 Task: Insert the diagram relationship with color pink.
Action: Mouse moved to (145, 77)
Screenshot: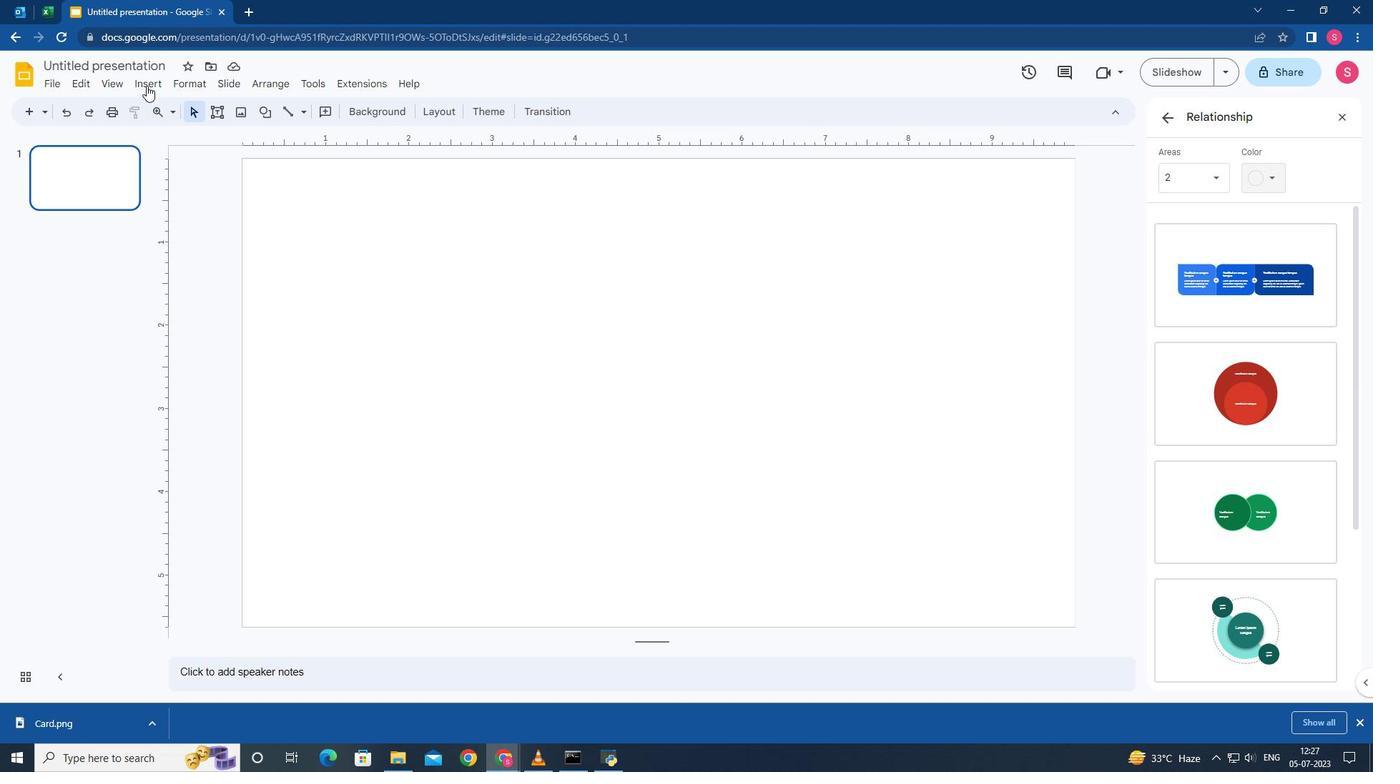 
Action: Mouse pressed left at (145, 77)
Screenshot: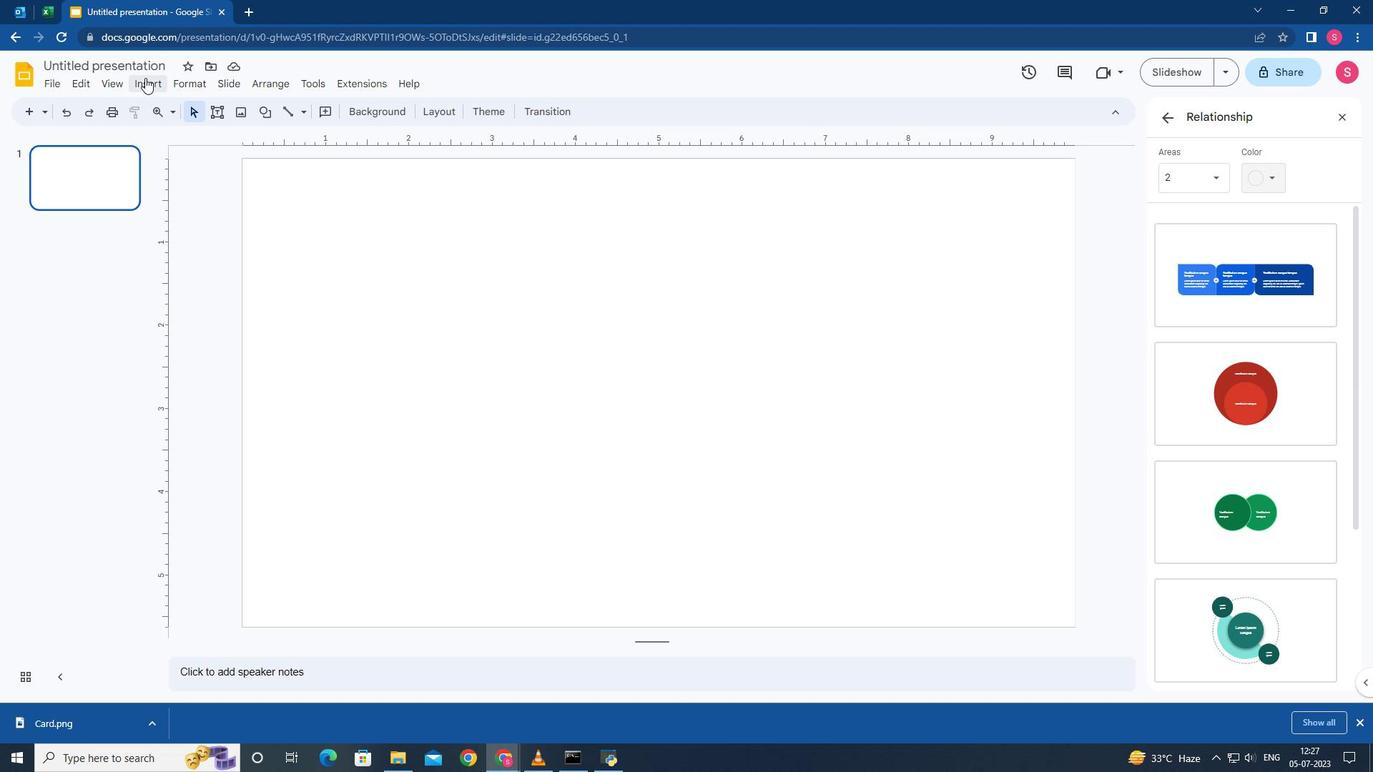 
Action: Mouse moved to (208, 266)
Screenshot: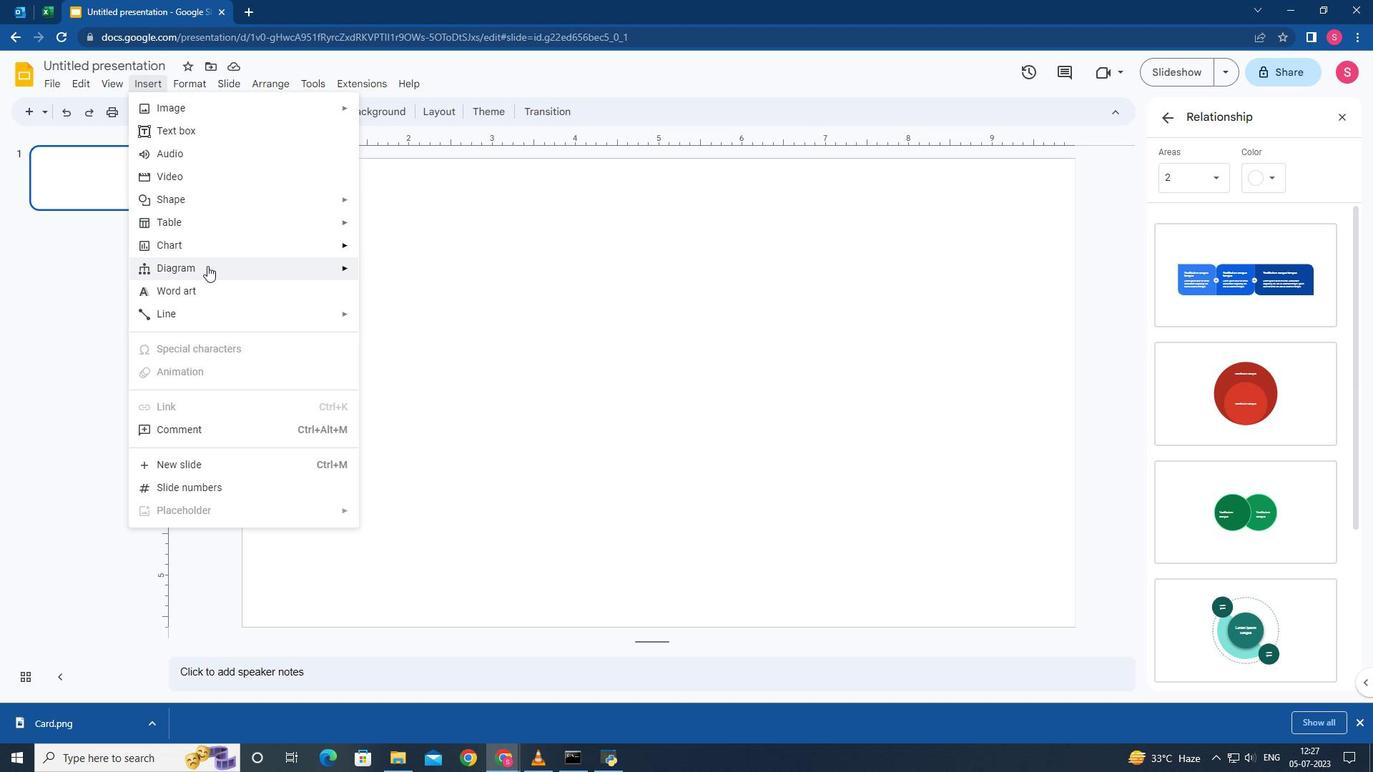 
Action: Mouse pressed left at (208, 266)
Screenshot: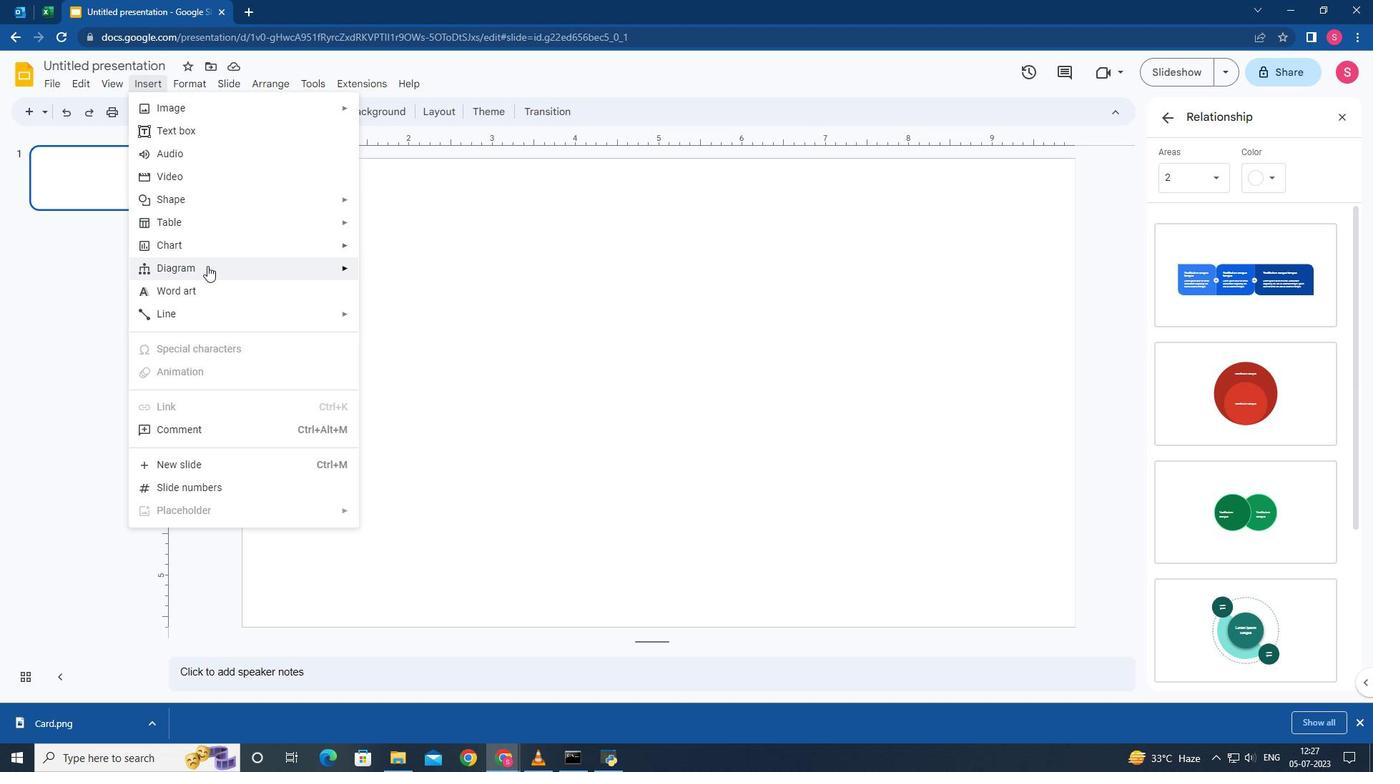 
Action: Mouse moved to (411, 366)
Screenshot: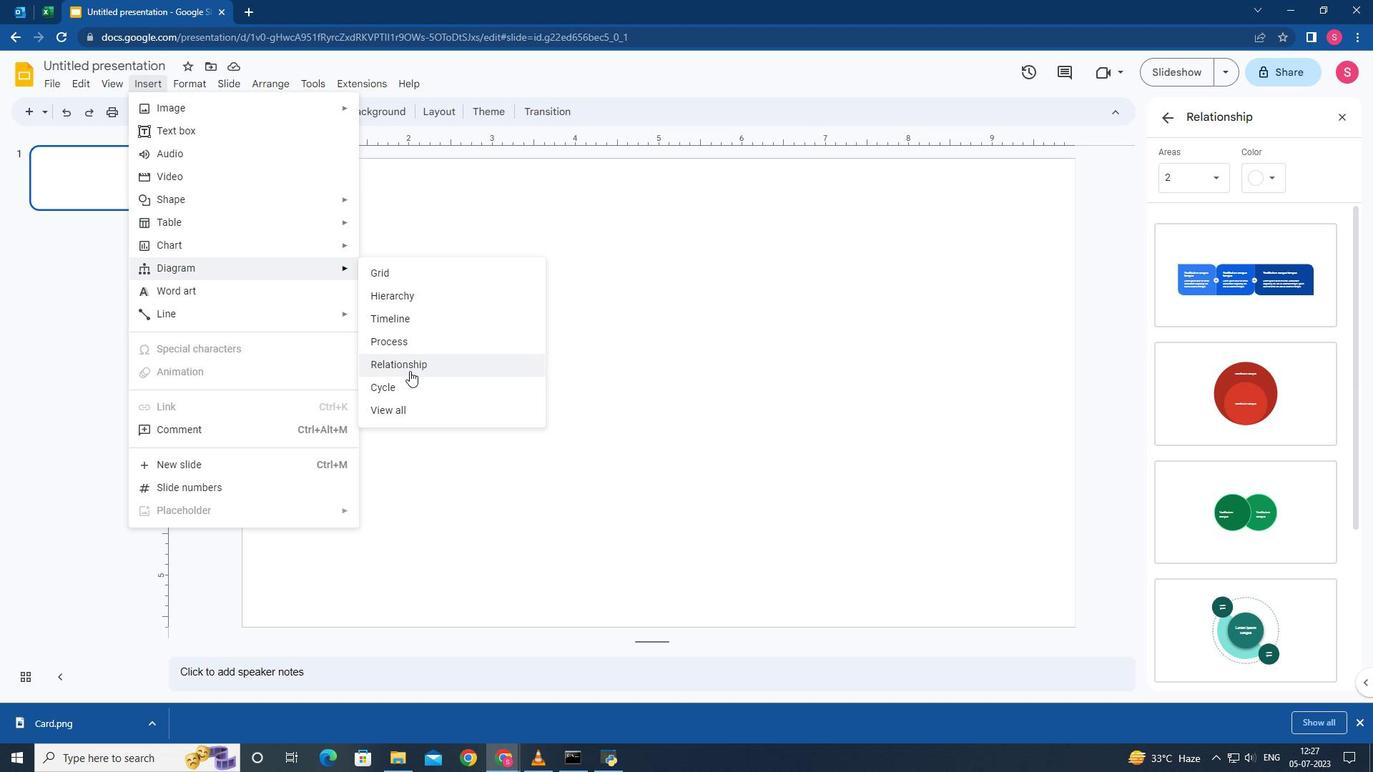 
Action: Mouse pressed left at (411, 366)
Screenshot: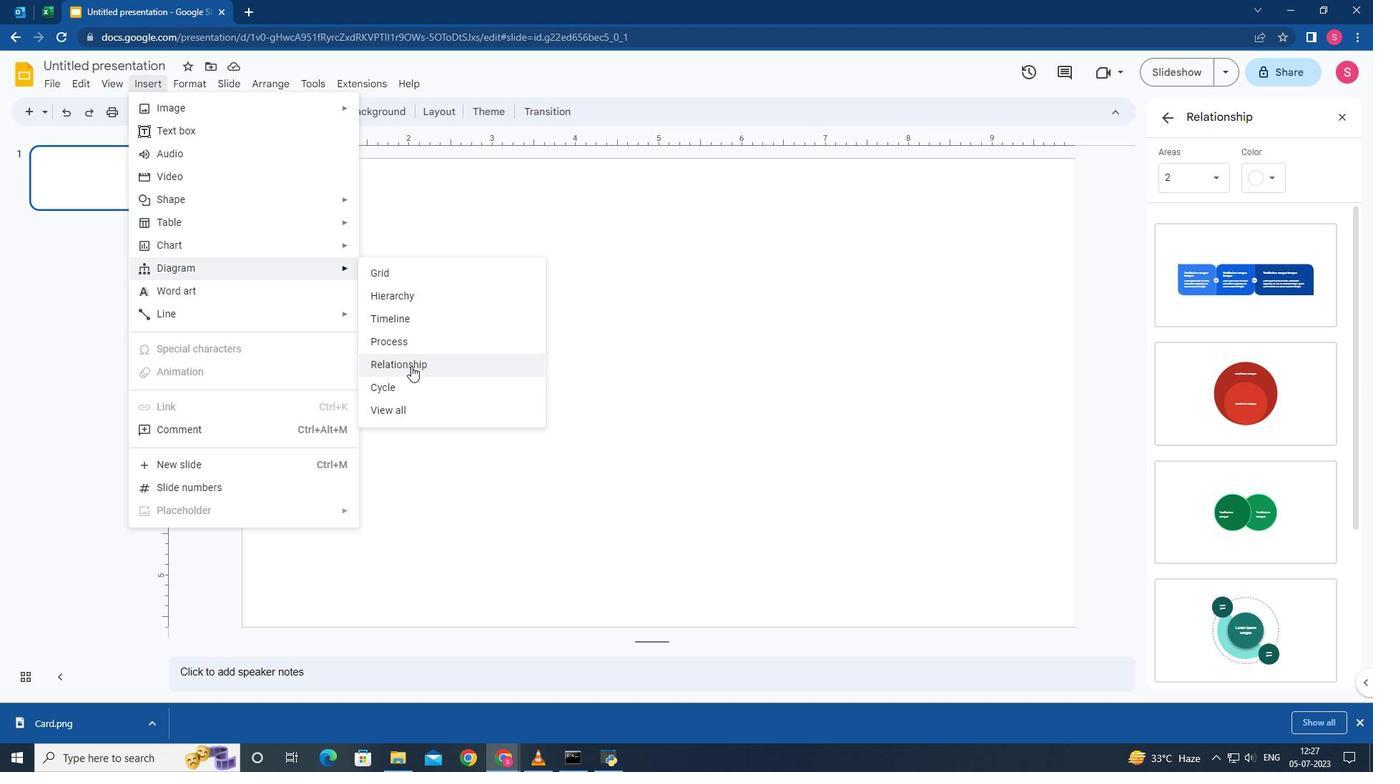 
Action: Mouse moved to (1268, 174)
Screenshot: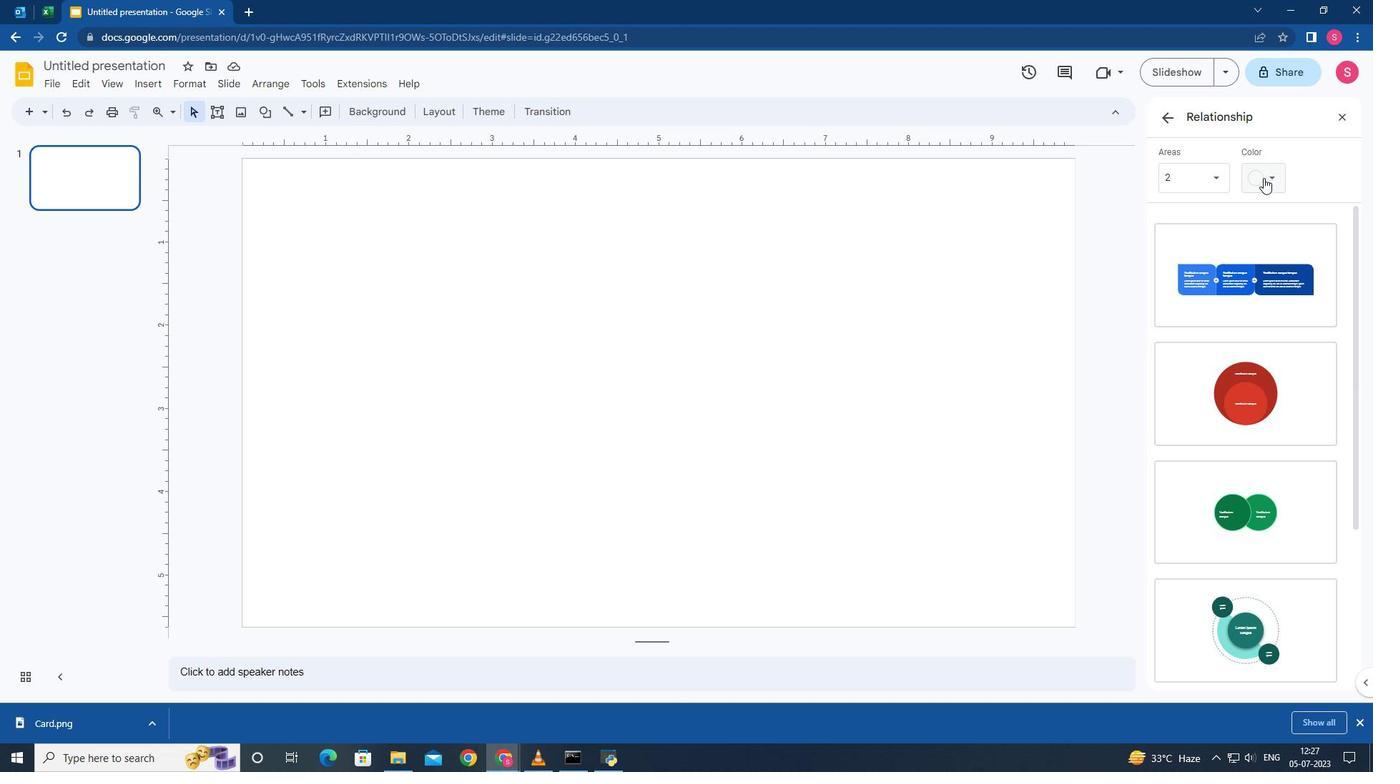 
Action: Mouse pressed left at (1268, 174)
Screenshot: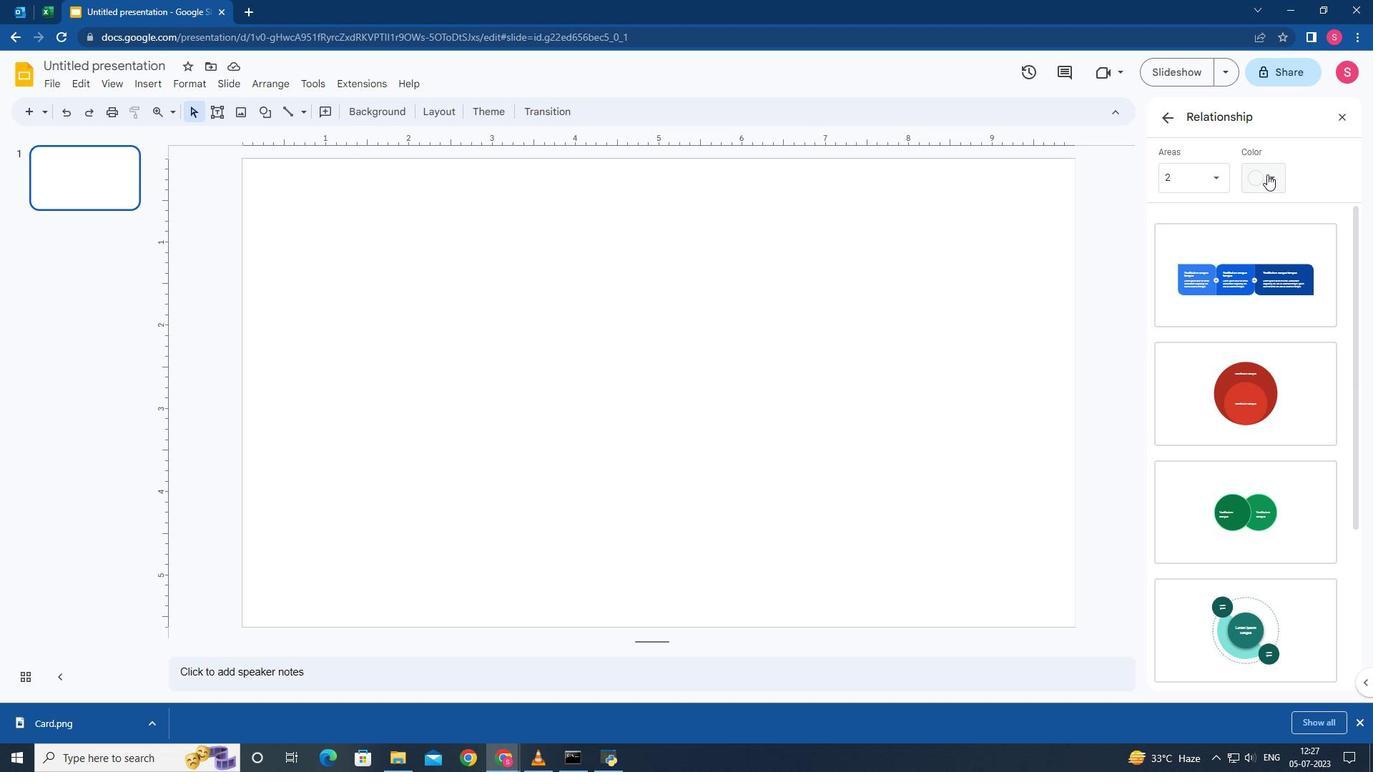 
Action: Mouse moved to (1335, 232)
Screenshot: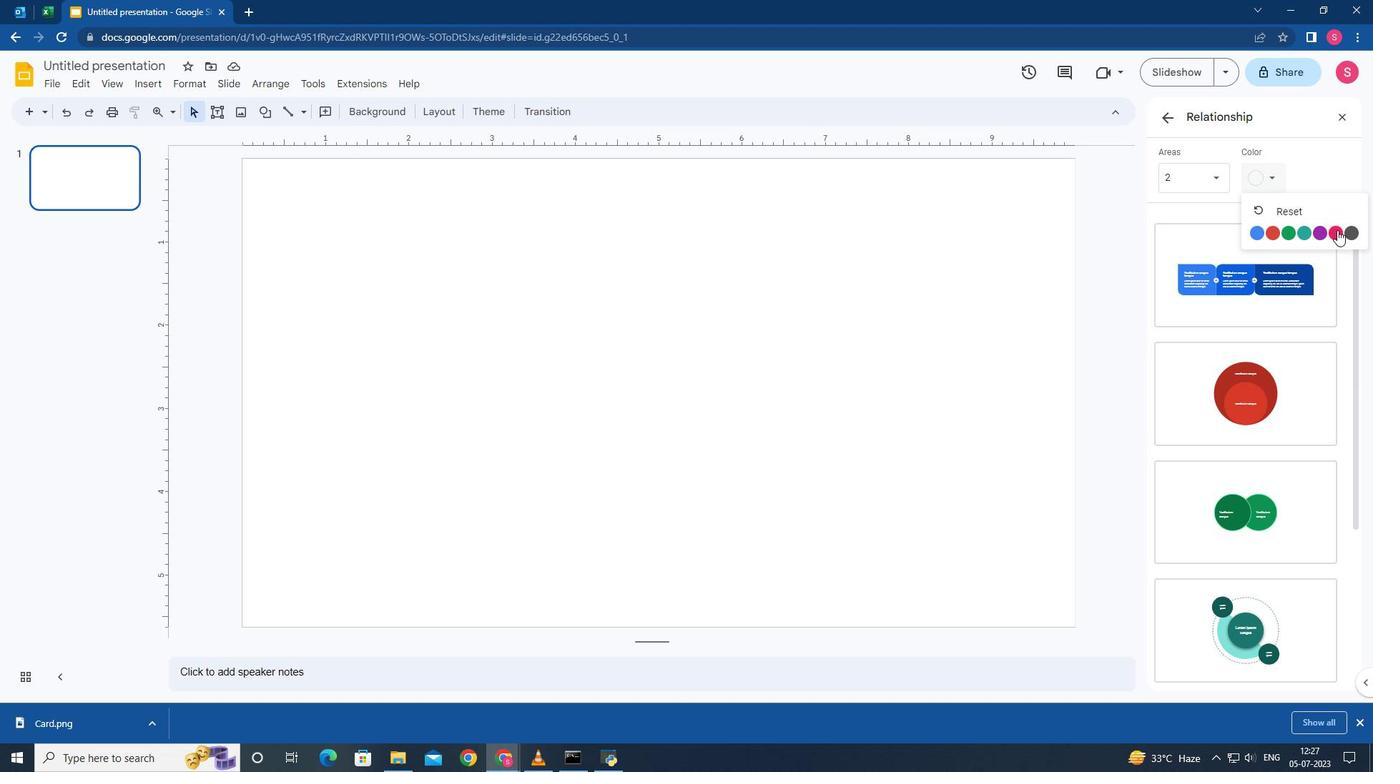 
Action: Mouse pressed left at (1335, 232)
Screenshot: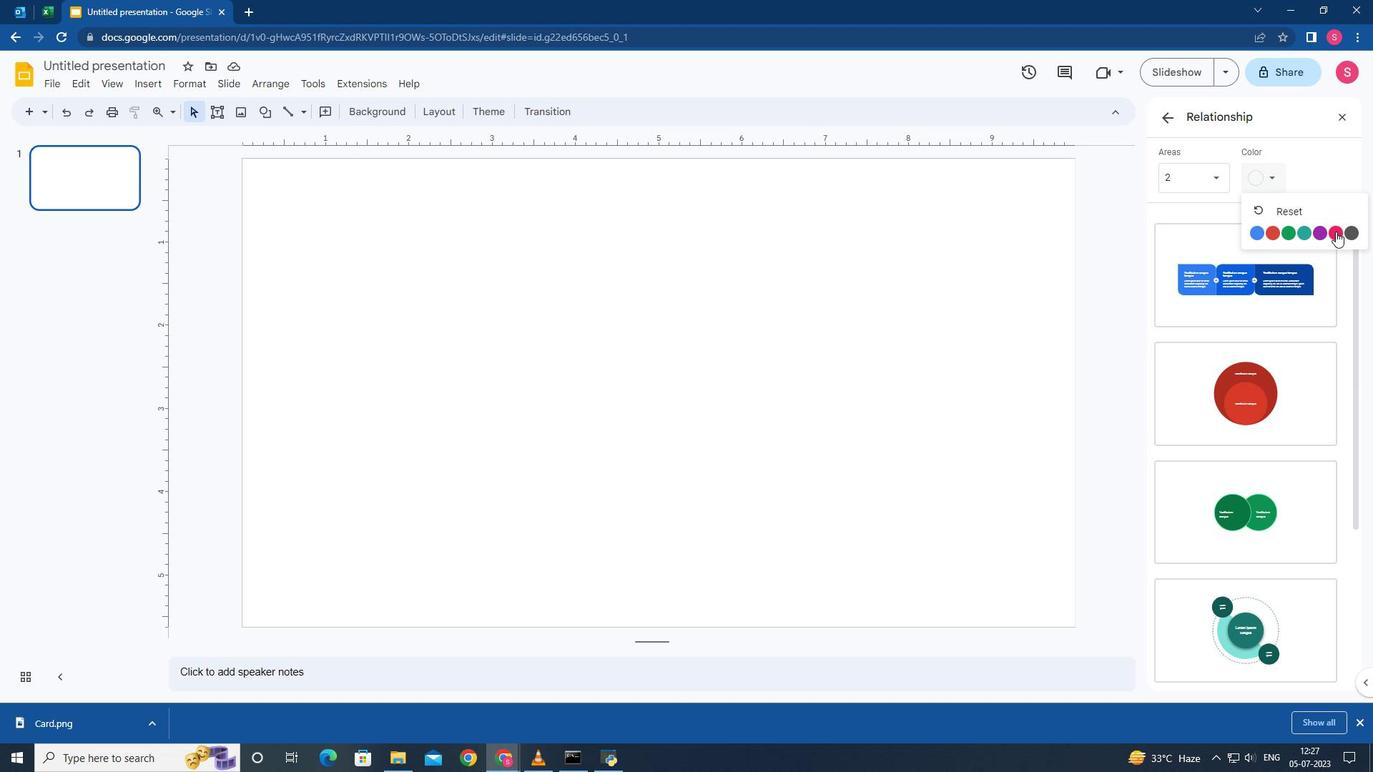 
Action: Mouse moved to (1260, 376)
Screenshot: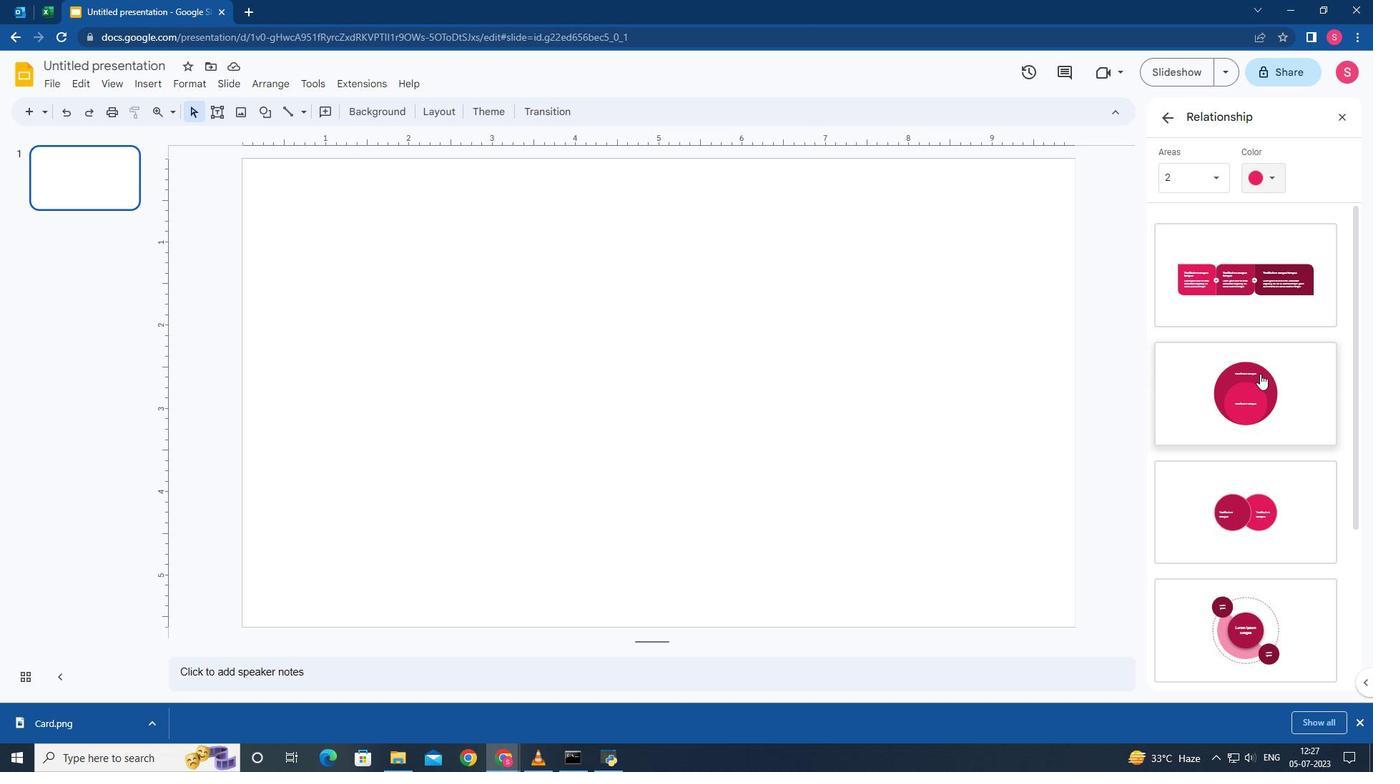 
Action: Mouse pressed left at (1260, 376)
Screenshot: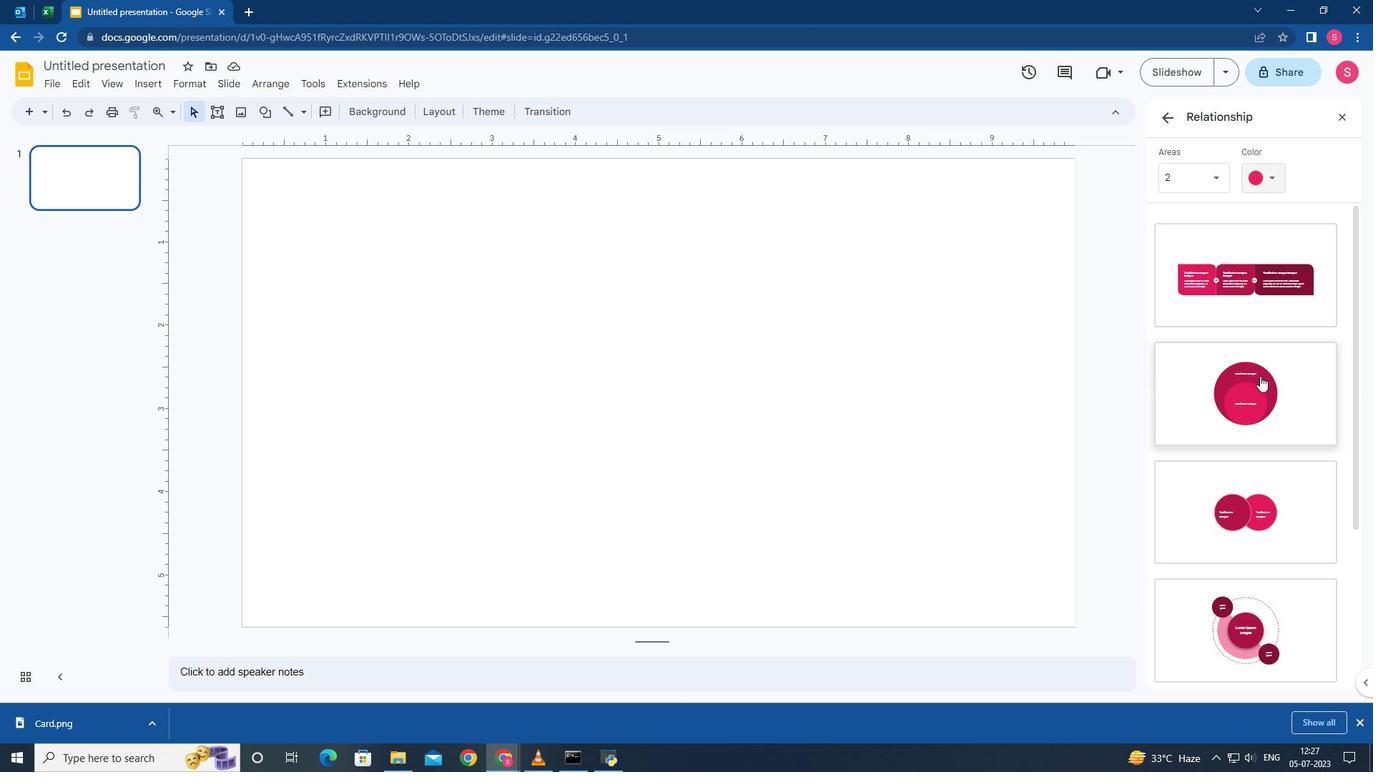 
Action: Mouse moved to (589, 497)
Screenshot: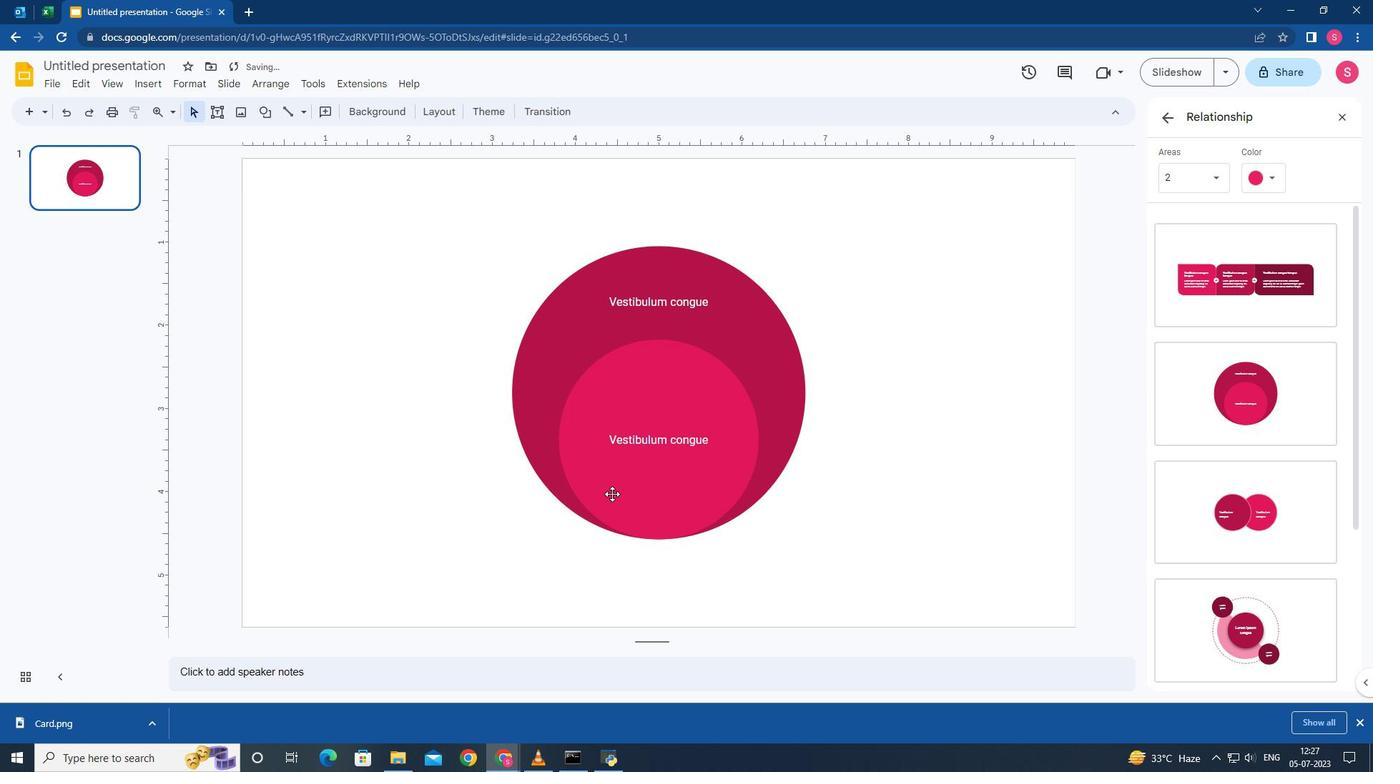
